 Task: Add a dependency to the task Implement load balancing for better resource allocation , the existing task  Add support for SMS notifications to the mobile app in the project Transcend.
Action: Mouse moved to (874, 544)
Screenshot: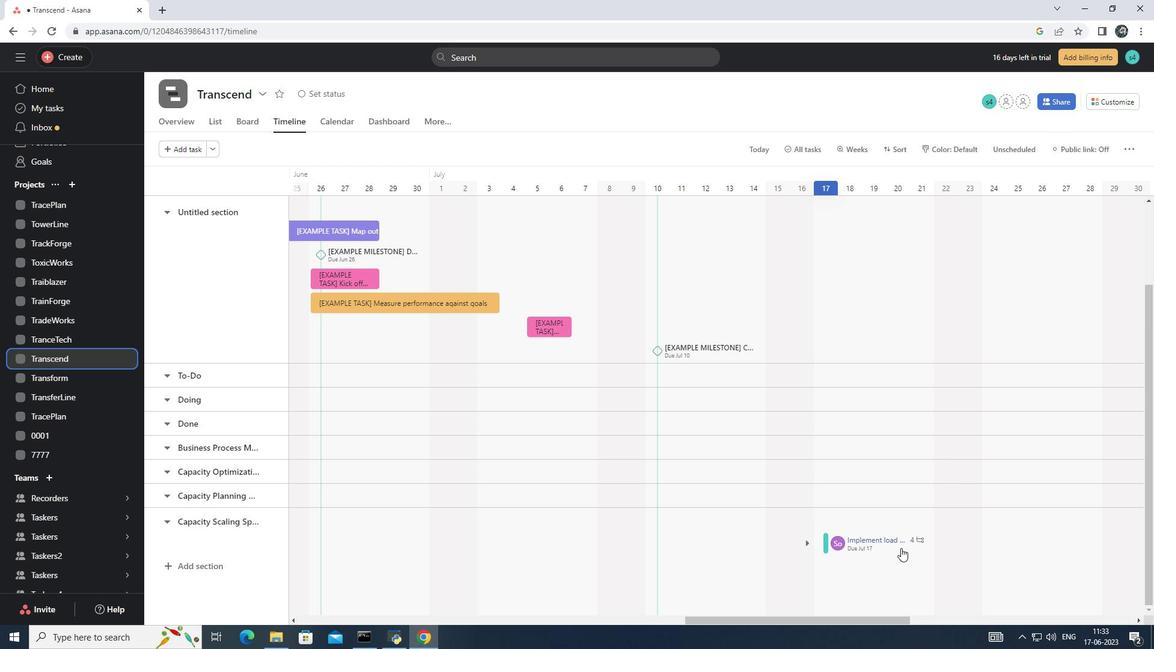 
Action: Mouse pressed left at (874, 544)
Screenshot: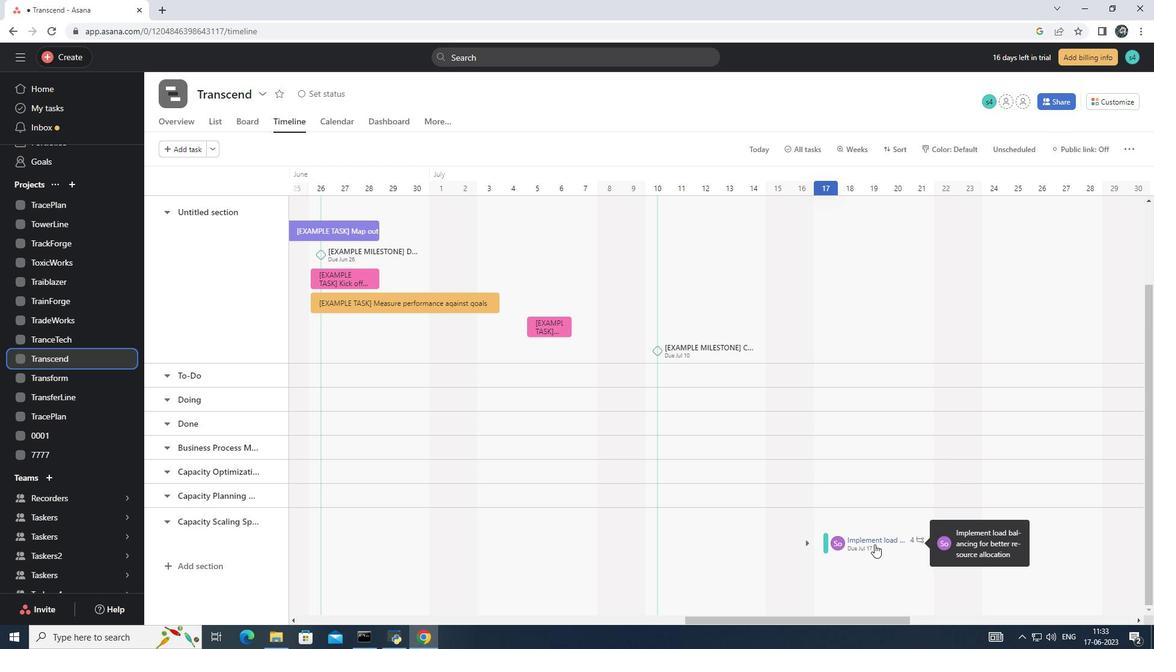 
Action: Mouse moved to (874, 306)
Screenshot: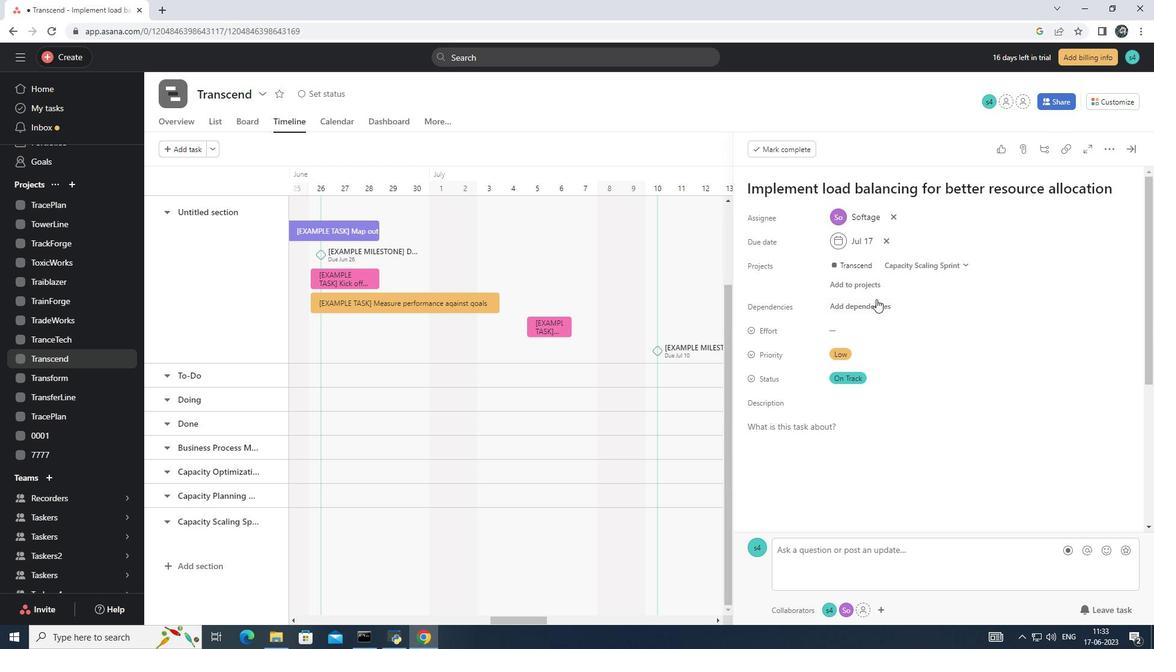 
Action: Mouse pressed left at (874, 306)
Screenshot: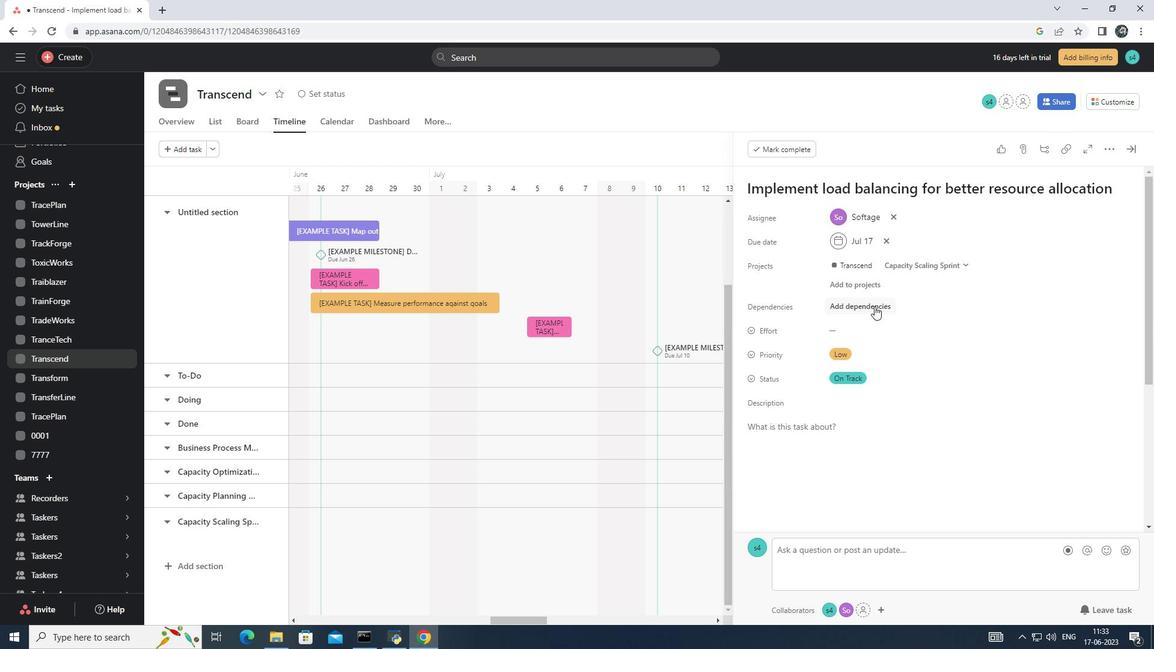 
Action: Mouse moved to (920, 354)
Screenshot: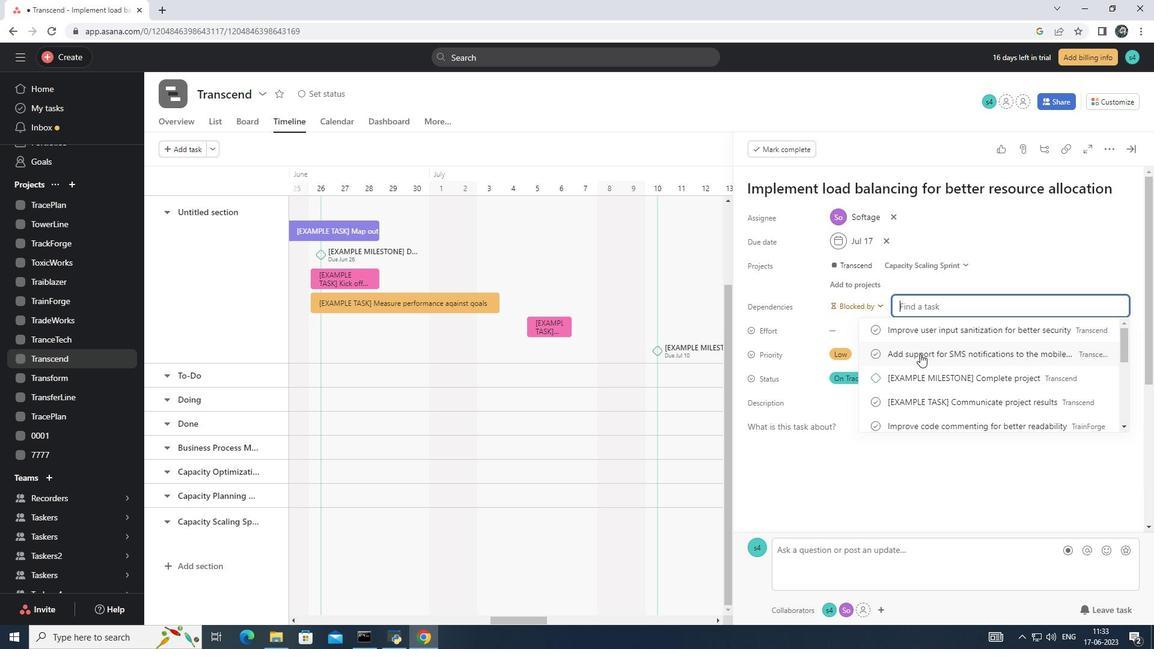 
Action: Mouse pressed left at (920, 354)
Screenshot: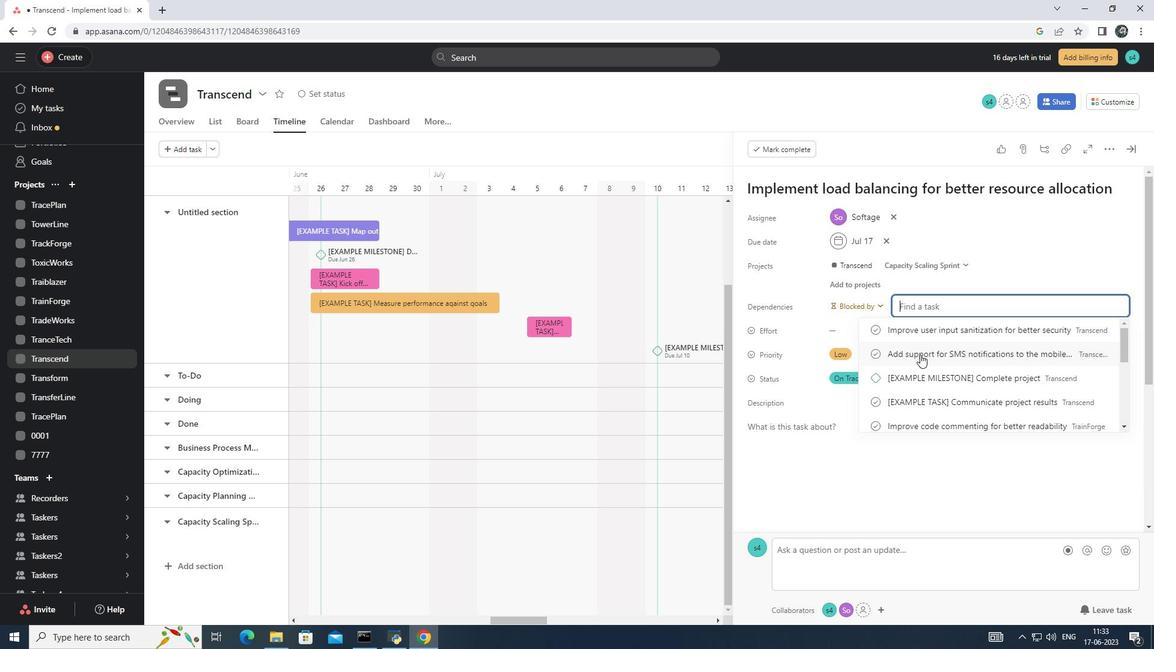 
Action: Mouse moved to (914, 356)
Screenshot: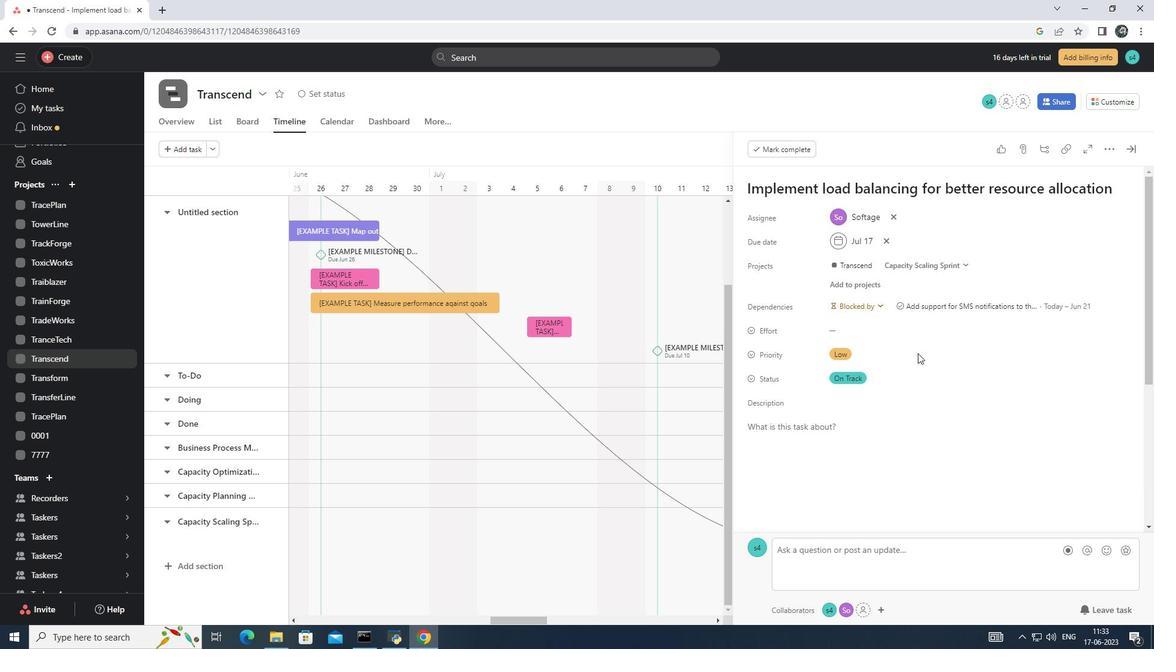 
